 Task: Create a Workspace WS0000000009 in Trello with Workspace Type as ENGINEERING-IT and Workspace Description as WD0000000009. Invite a Team Member Email0000000033 to Workspace WS0000000009 in Trello. Invite a Team Member Email0000000034 to Workspace WS0000000009 in Trello. Invite a Team Member Email0000000035 to Workspace WS0000000009 in Trello. Invite a Team Member Email0000000036 to Workspace WS0000000009 in Trello
Action: Mouse moved to (404, 39)
Screenshot: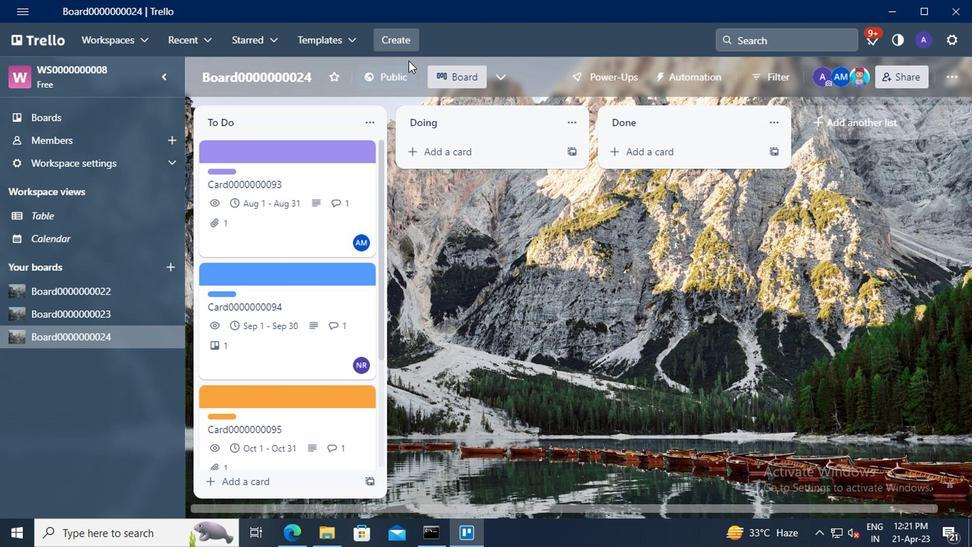 
Action: Mouse pressed left at (404, 39)
Screenshot: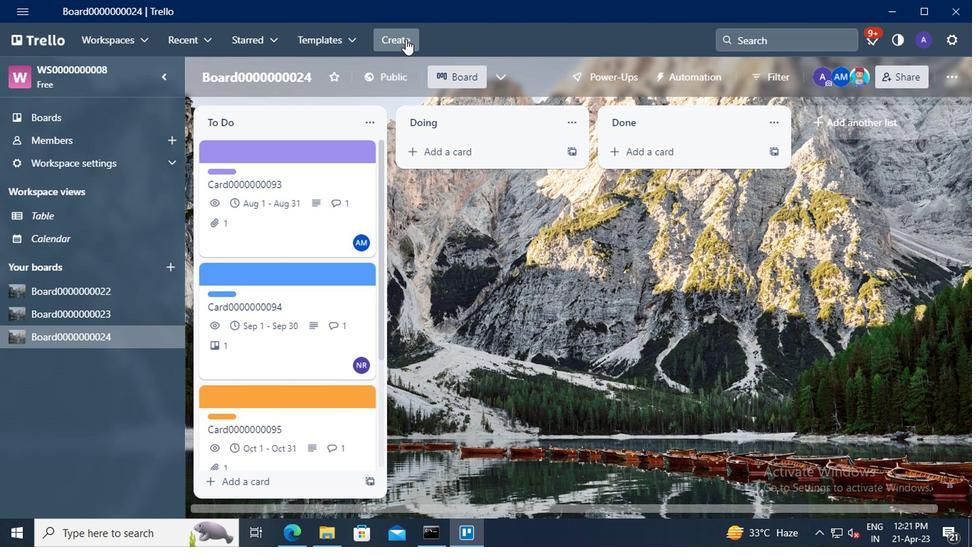 
Action: Mouse moved to (438, 200)
Screenshot: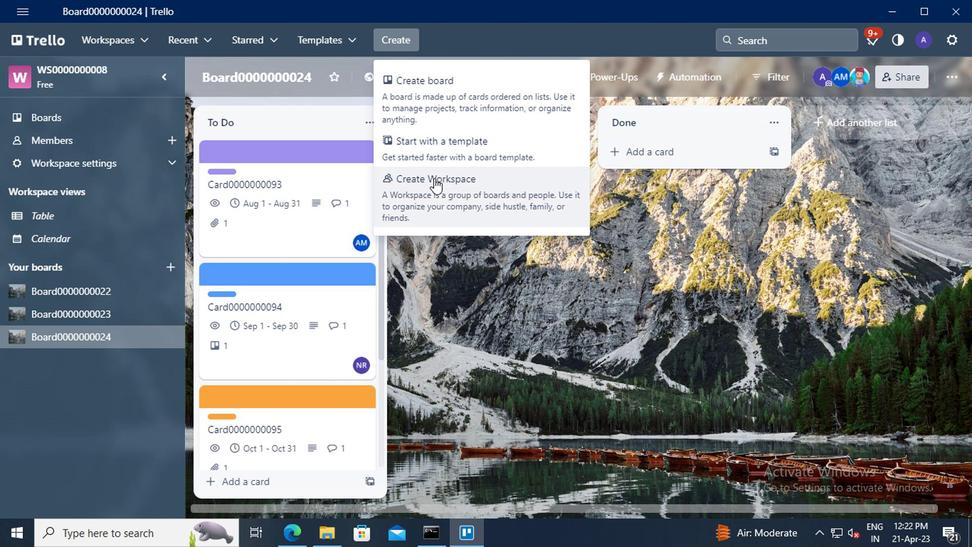 
Action: Mouse pressed left at (438, 200)
Screenshot: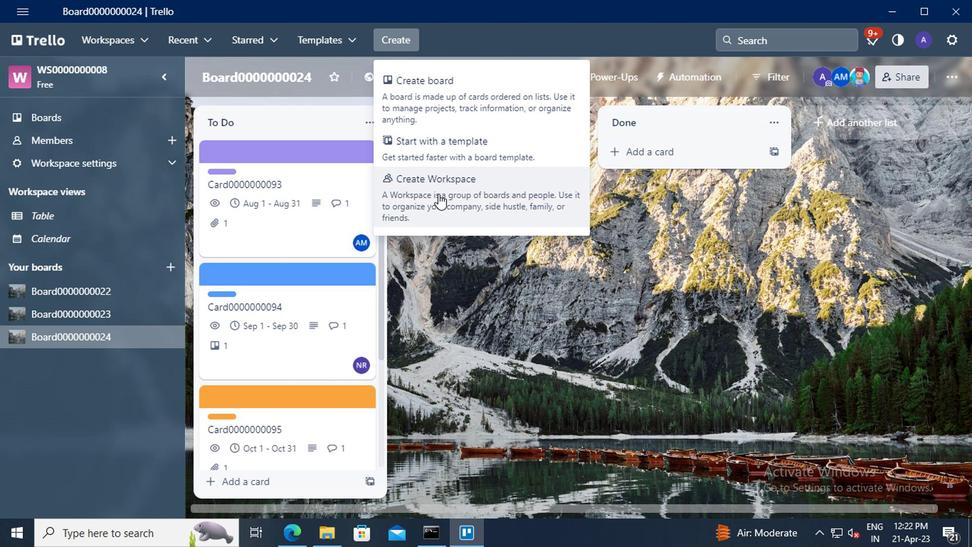 
Action: Mouse moved to (249, 230)
Screenshot: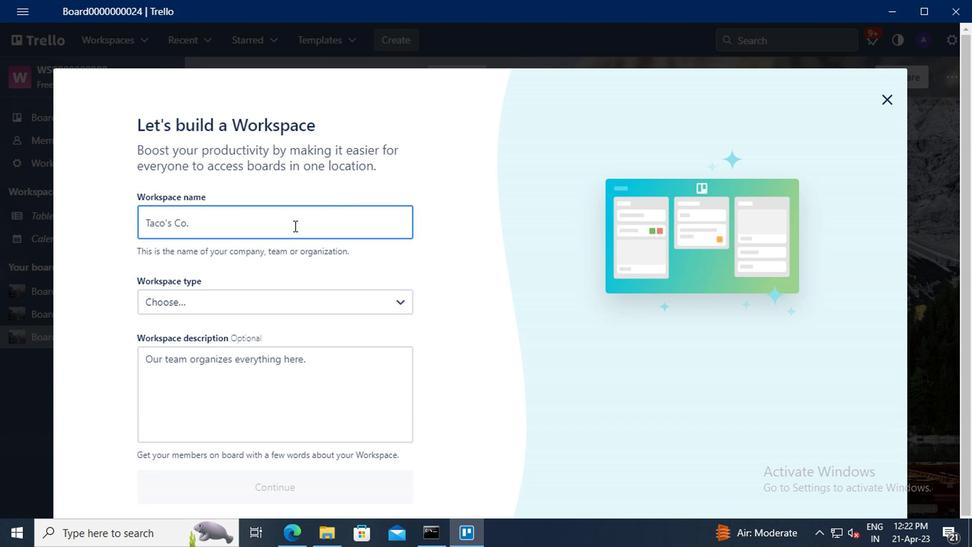 
Action: Mouse pressed left at (249, 230)
Screenshot: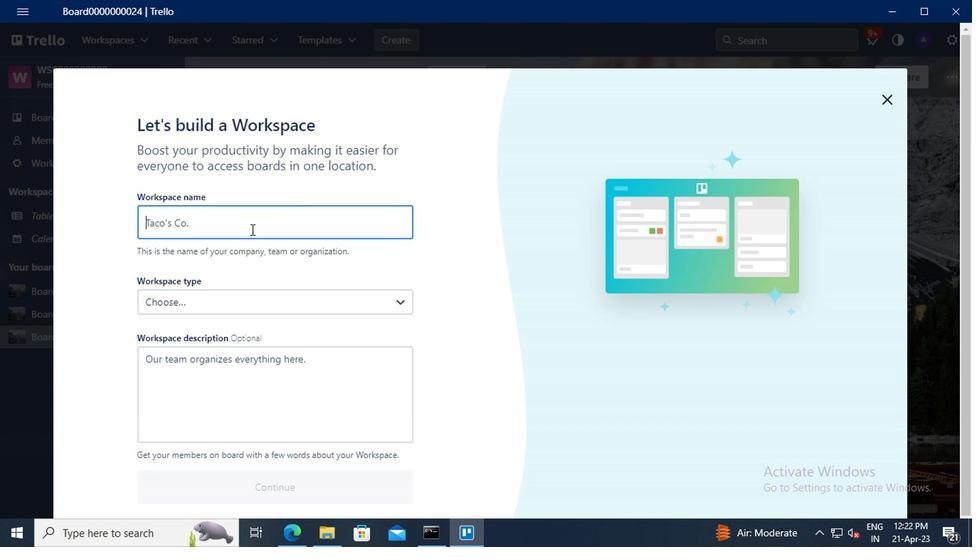 
Action: Key pressed <Key.shift>WS0000000009
Screenshot: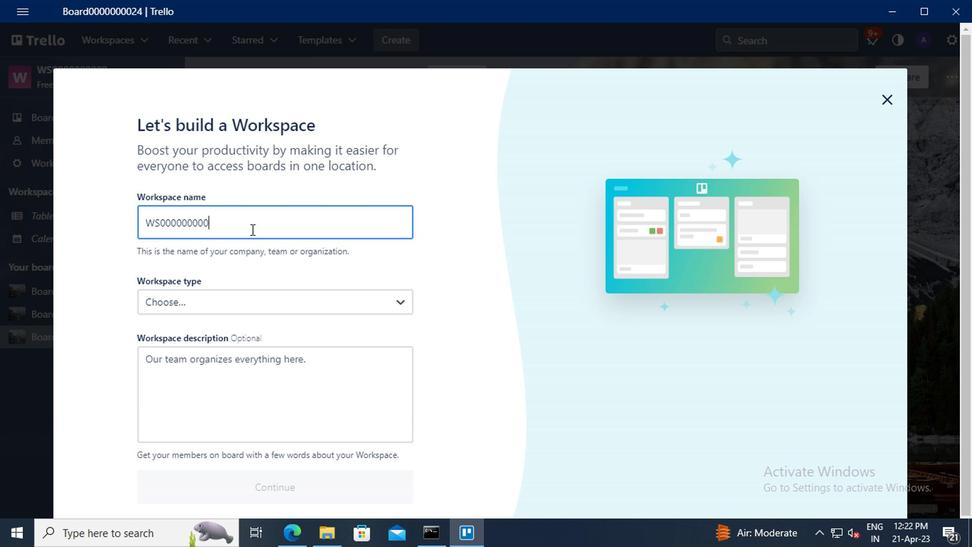 
Action: Mouse moved to (261, 298)
Screenshot: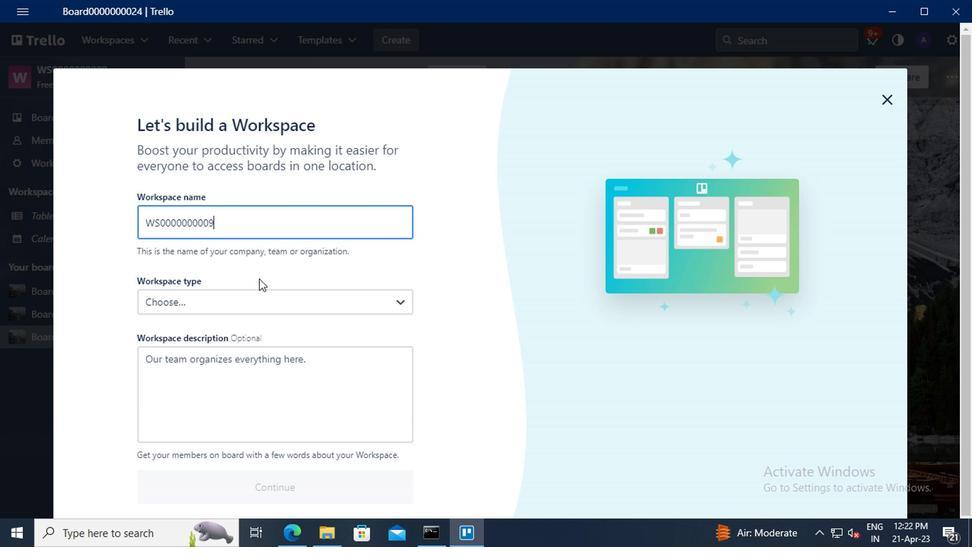 
Action: Mouse pressed left at (261, 298)
Screenshot: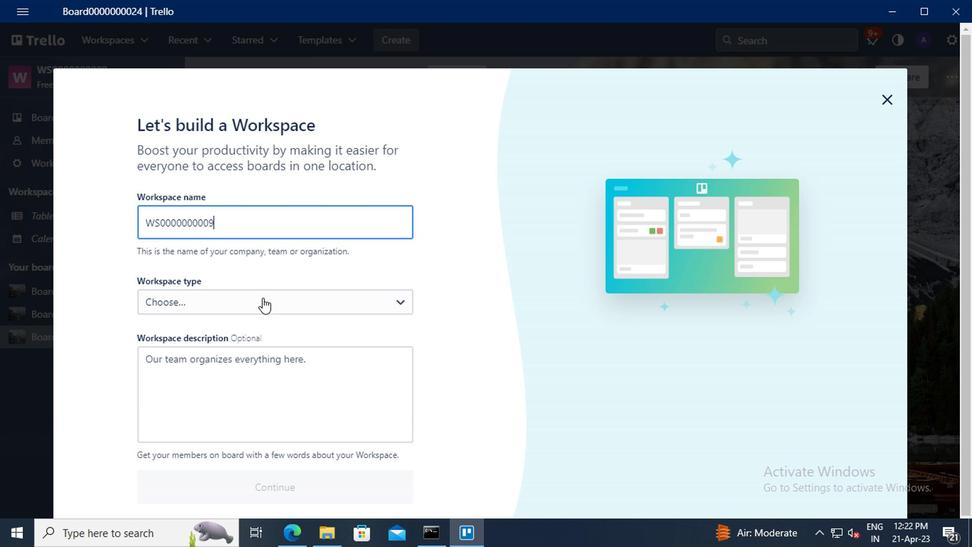 
Action: Mouse moved to (180, 384)
Screenshot: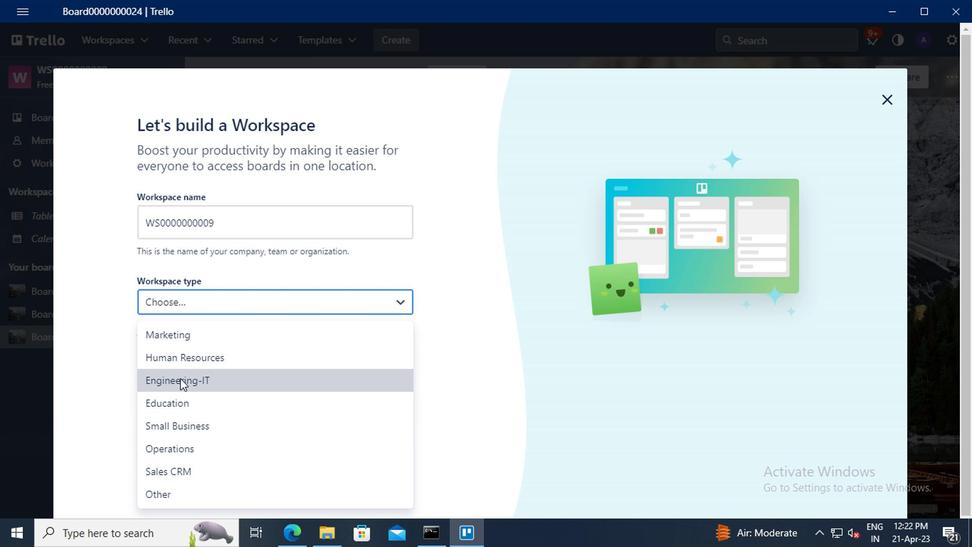 
Action: Mouse pressed left at (180, 384)
Screenshot: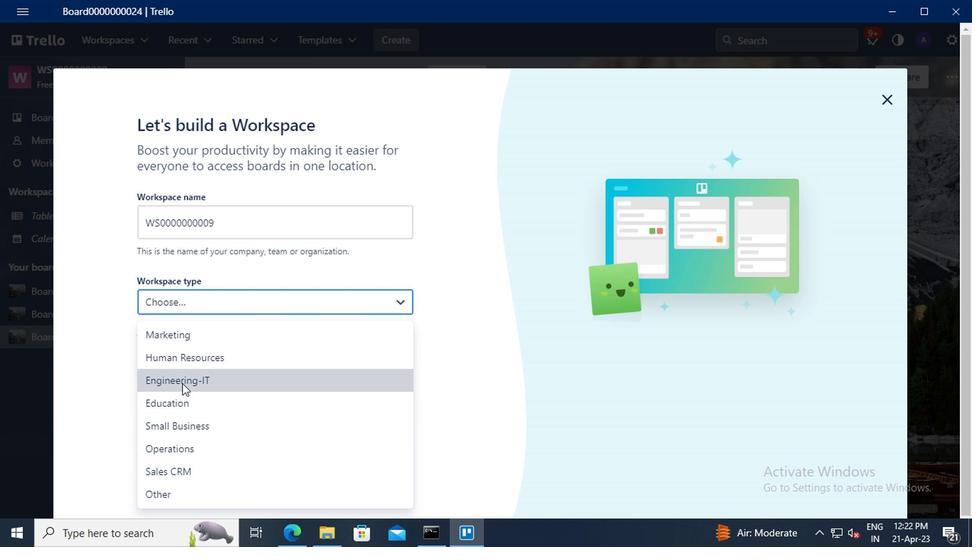 
Action: Mouse moved to (172, 375)
Screenshot: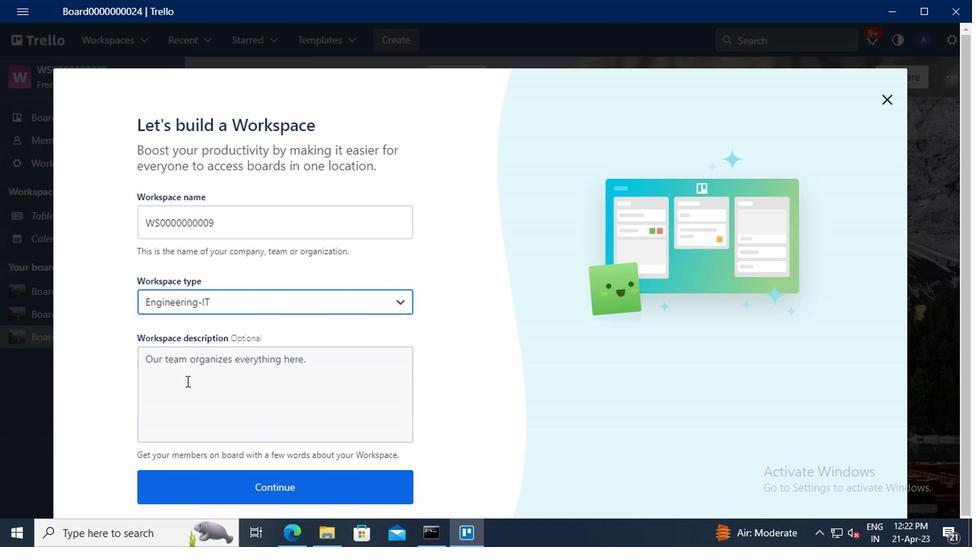 
Action: Mouse pressed left at (172, 375)
Screenshot: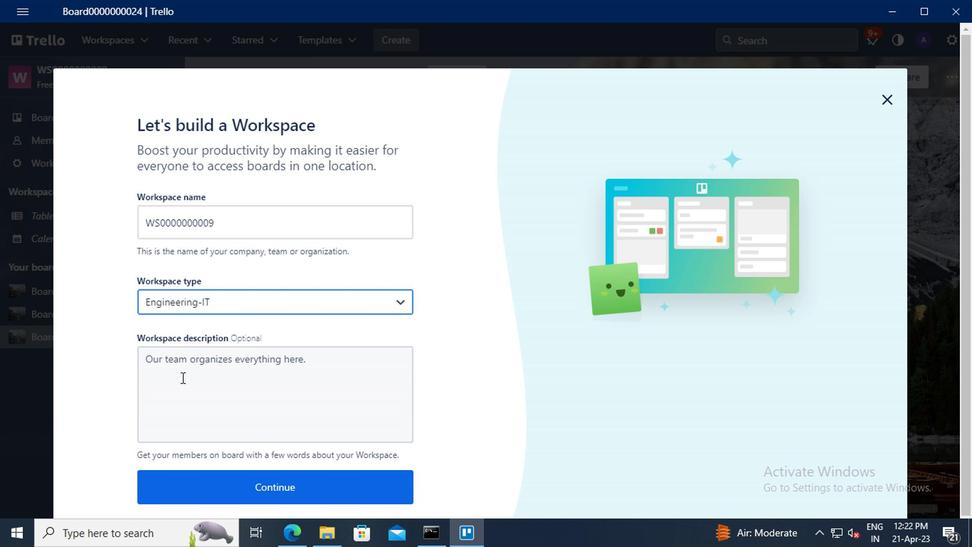 
Action: Key pressed <Key.shift>WD0000000009
Screenshot: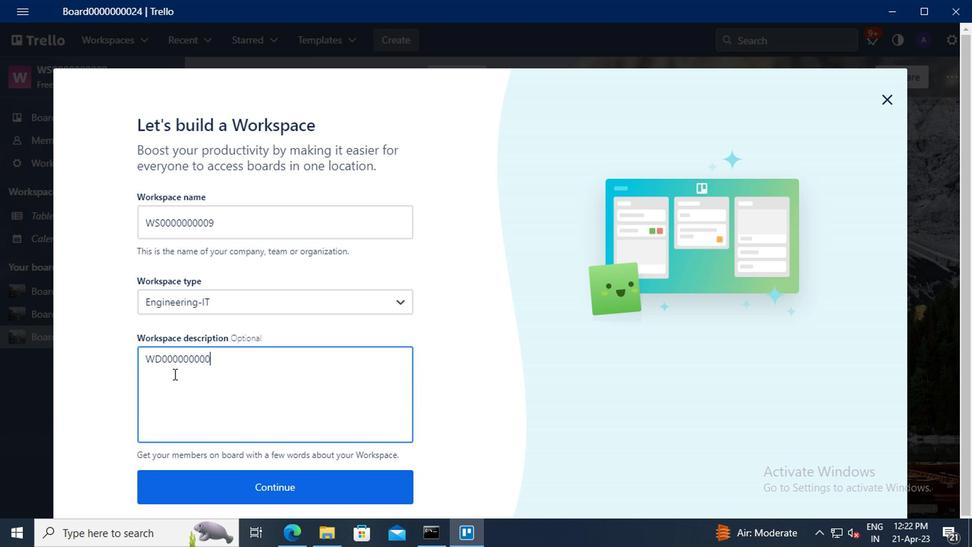 
Action: Mouse moved to (244, 495)
Screenshot: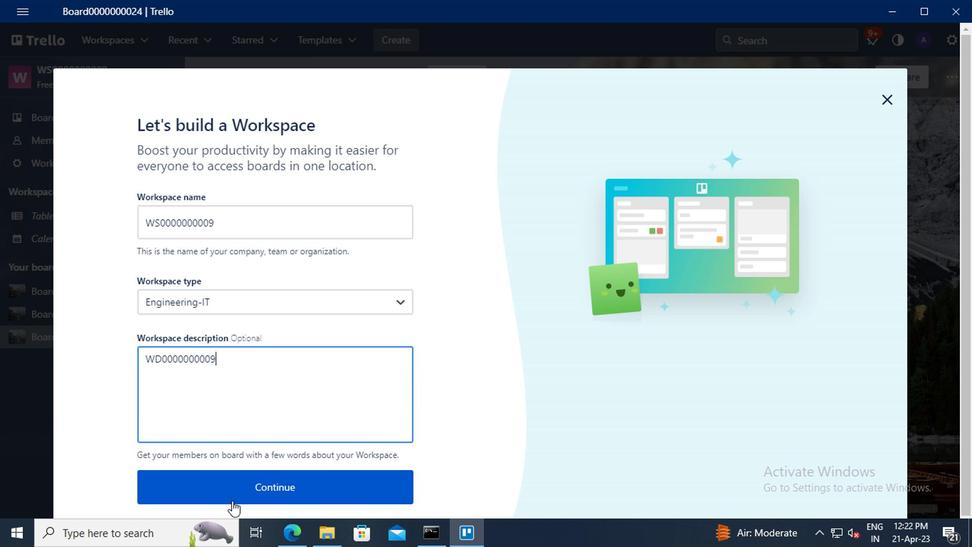 
Action: Mouse pressed left at (244, 495)
Screenshot: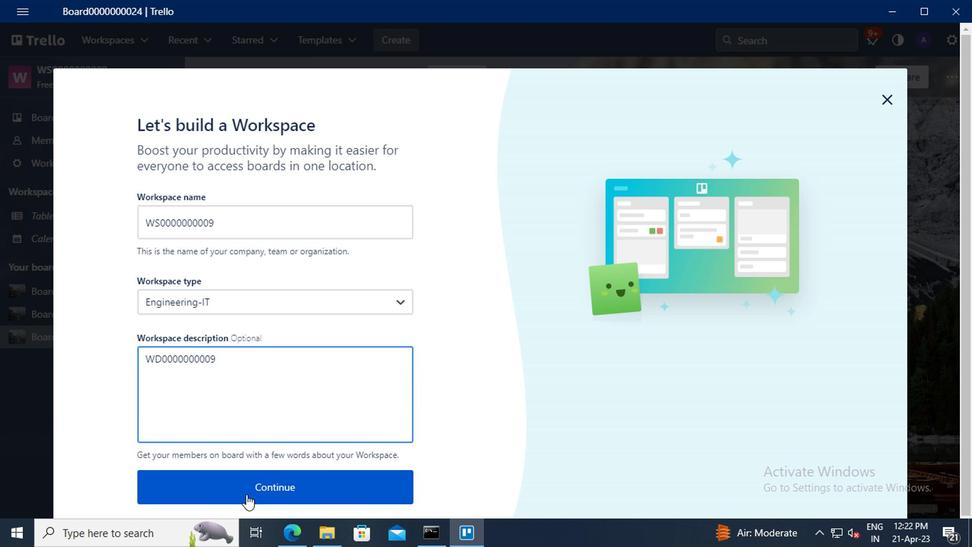 
Action: Mouse moved to (286, 340)
Screenshot: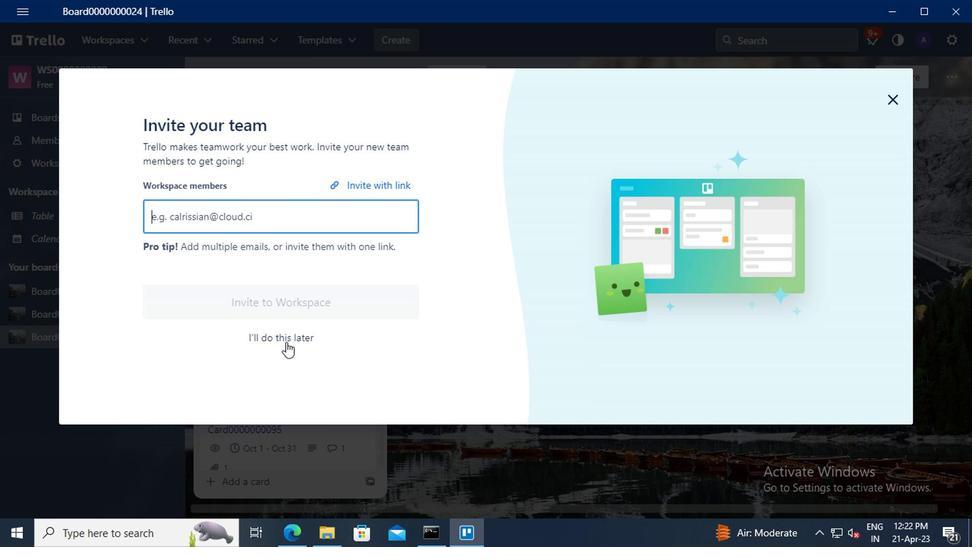 
Action: Mouse pressed left at (286, 340)
Screenshot: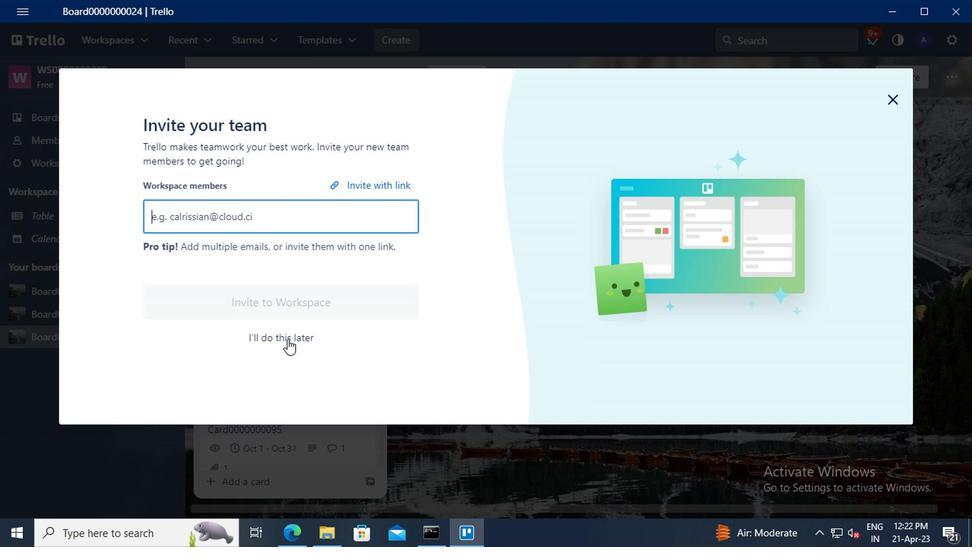 
Action: Mouse moved to (795, 91)
Screenshot: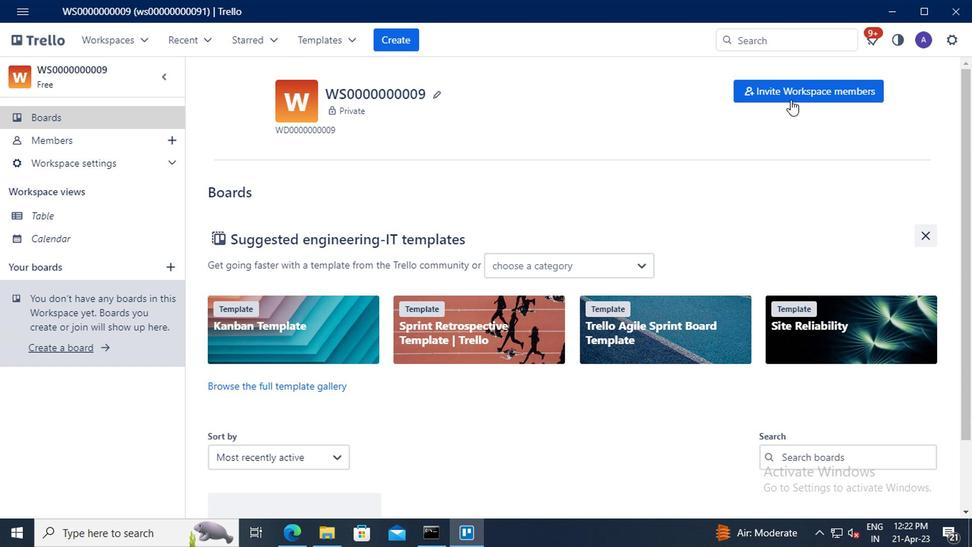 
Action: Mouse pressed left at (795, 91)
Screenshot: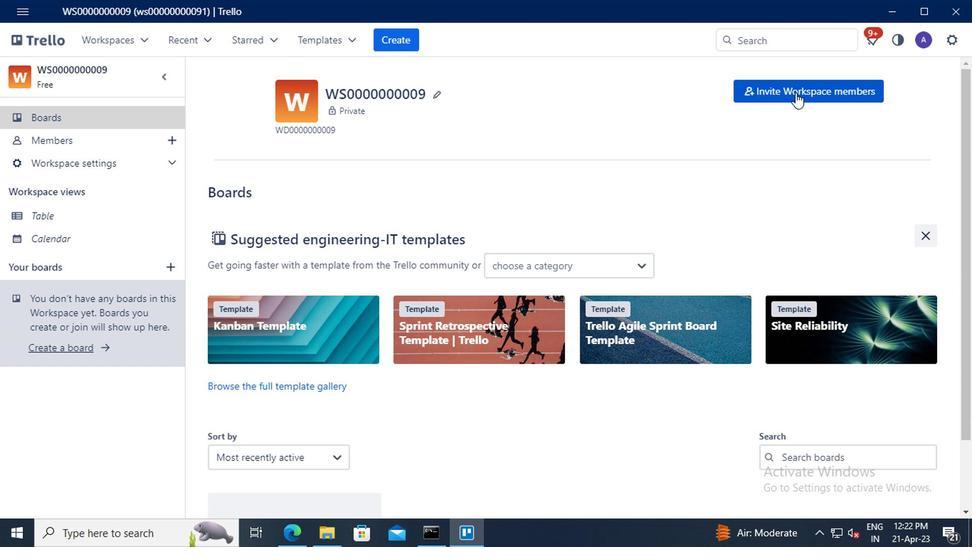 
Action: Mouse moved to (360, 264)
Screenshot: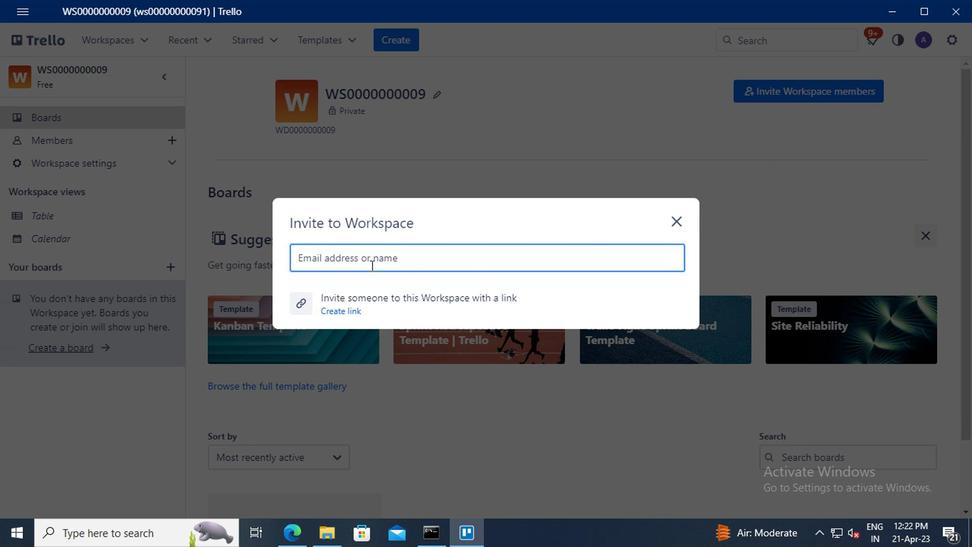 
Action: Mouse pressed left at (360, 264)
Screenshot: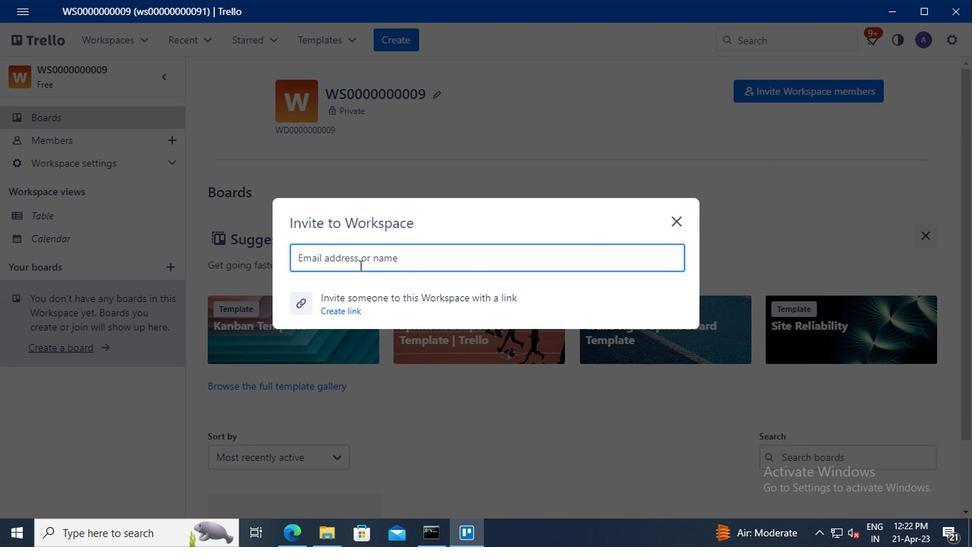 
Action: Key pressed MAILAUSTRALIA7<Key.shift>@GMAIL.COM<Key.enter>
Screenshot: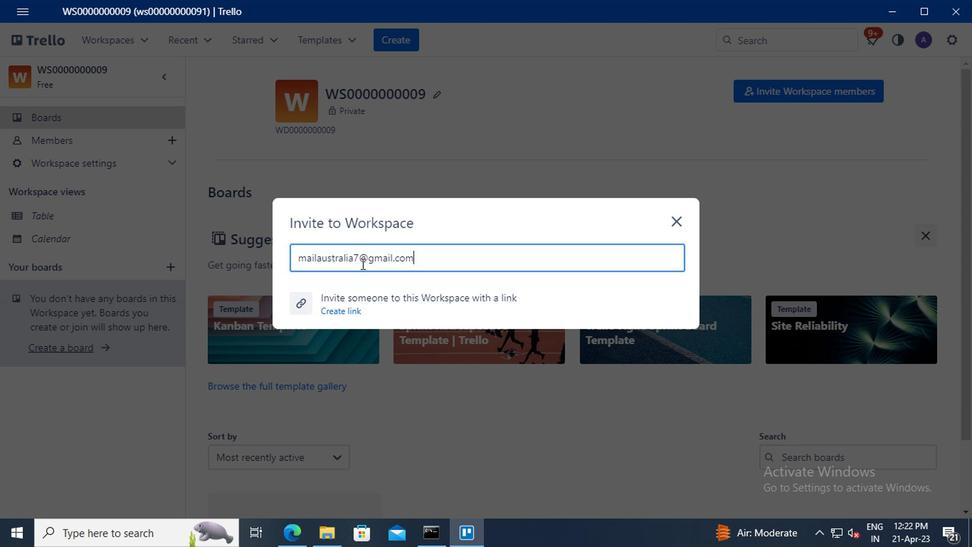 
Action: Mouse moved to (645, 225)
Screenshot: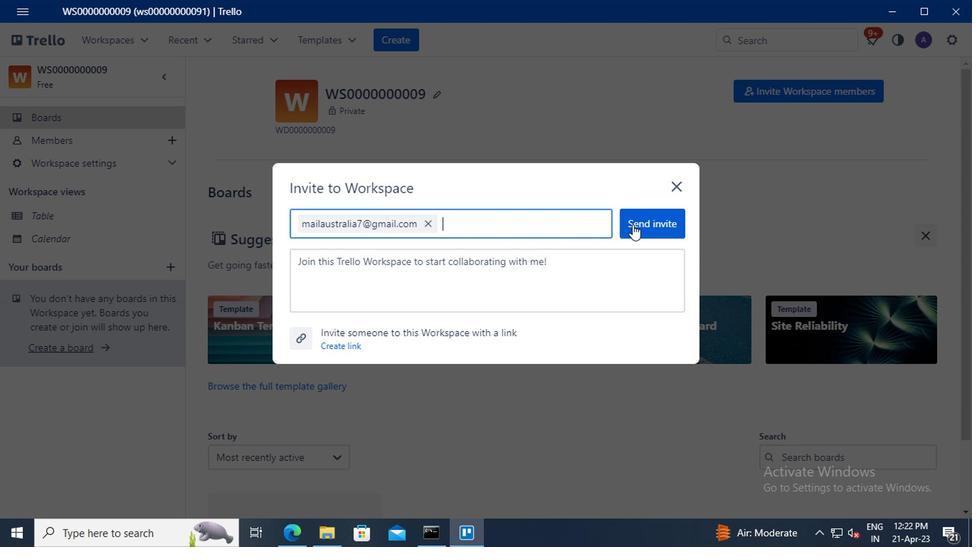 
Action: Mouse pressed left at (645, 225)
Screenshot: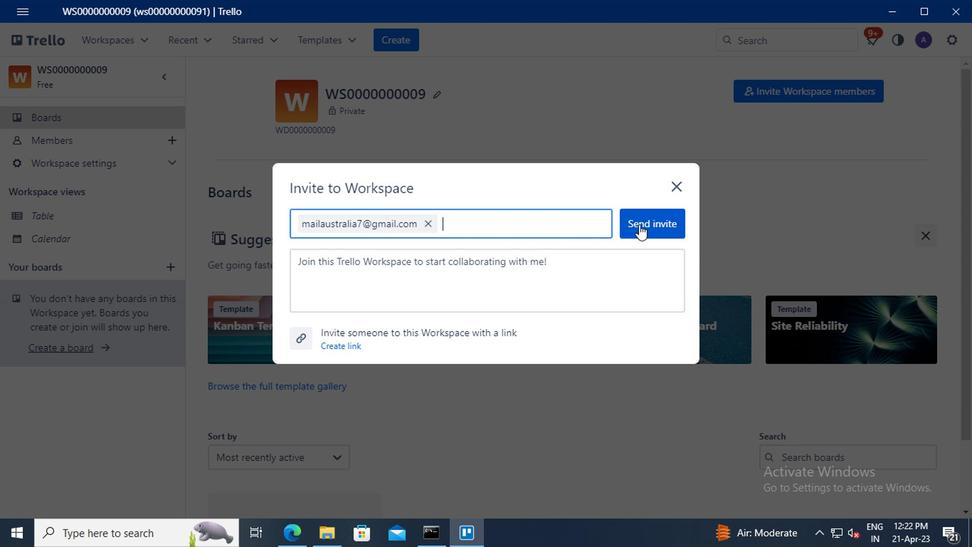 
Action: Mouse moved to (778, 92)
Screenshot: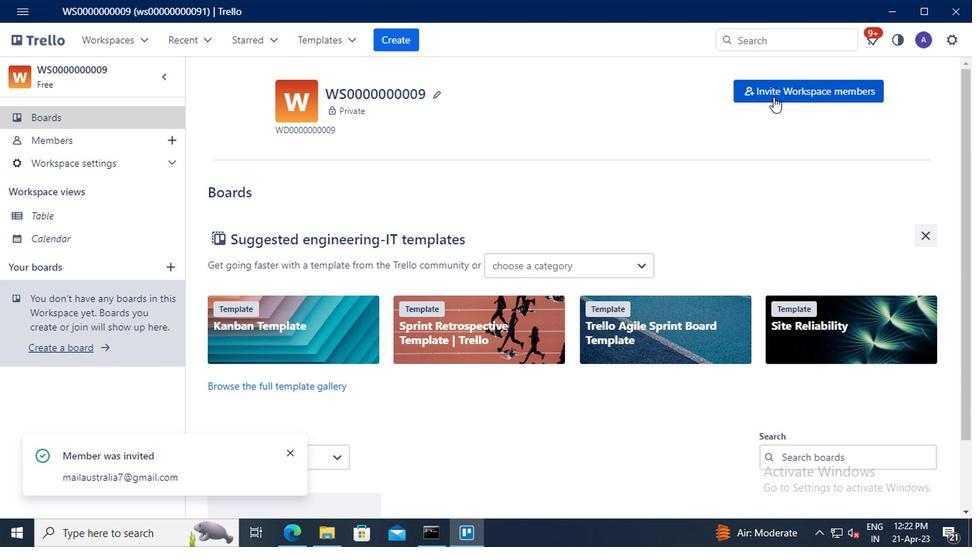 
Action: Mouse pressed left at (778, 92)
Screenshot: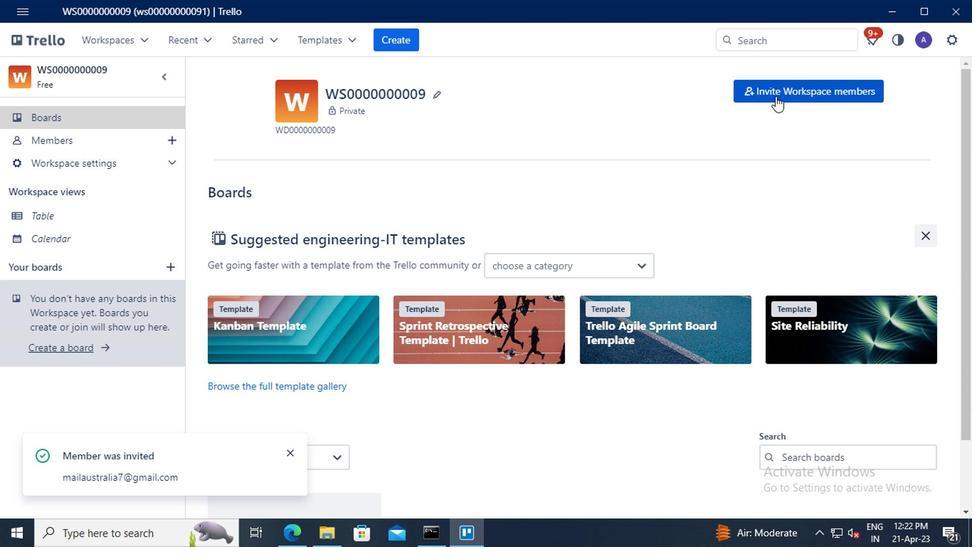
Action: Mouse moved to (366, 252)
Screenshot: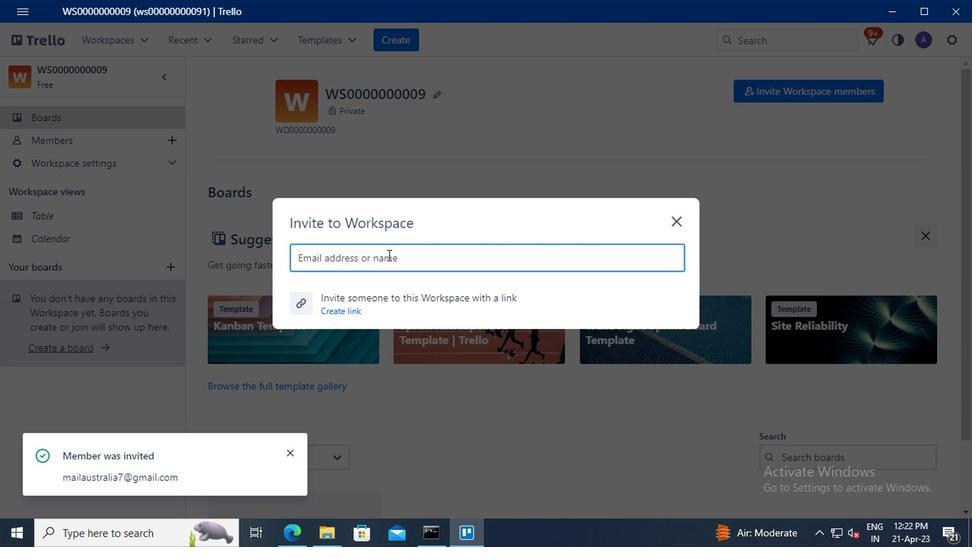 
Action: Mouse pressed left at (366, 252)
Screenshot: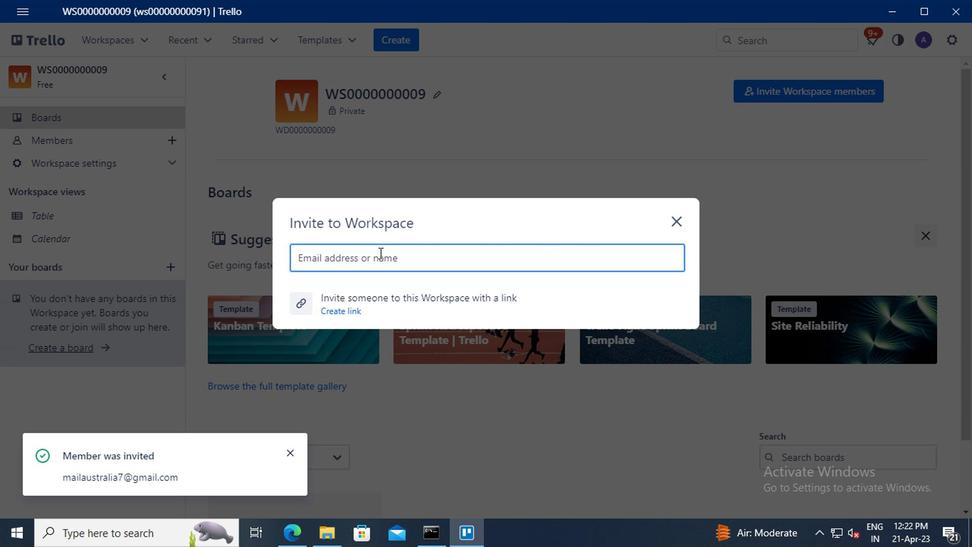 
Action: Key pressed NIKRATHI889<Key.shift>@GMAIL.COM<Key.enter>
Screenshot: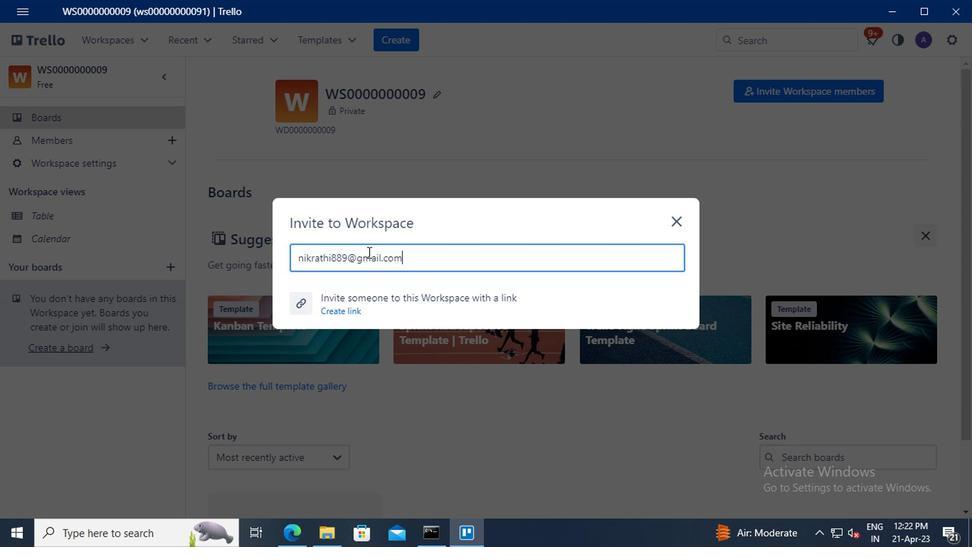 
Action: Mouse moved to (646, 221)
Screenshot: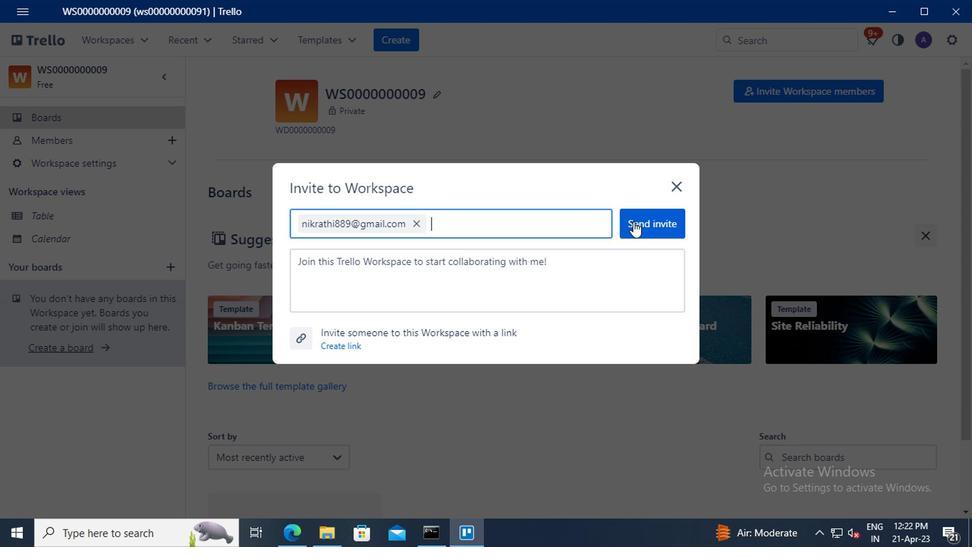 
Action: Mouse pressed left at (646, 221)
Screenshot: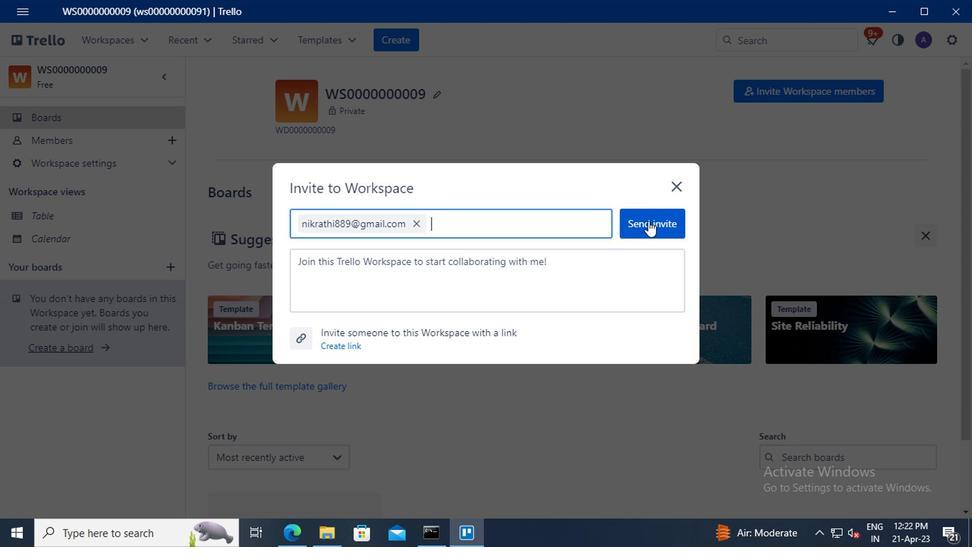 
Action: Mouse moved to (808, 94)
Screenshot: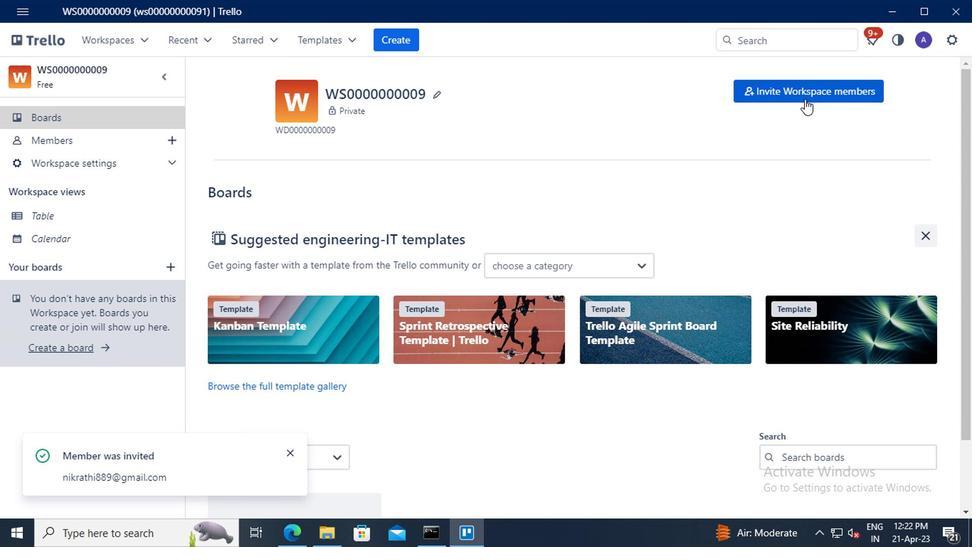
Action: Mouse pressed left at (808, 94)
Screenshot: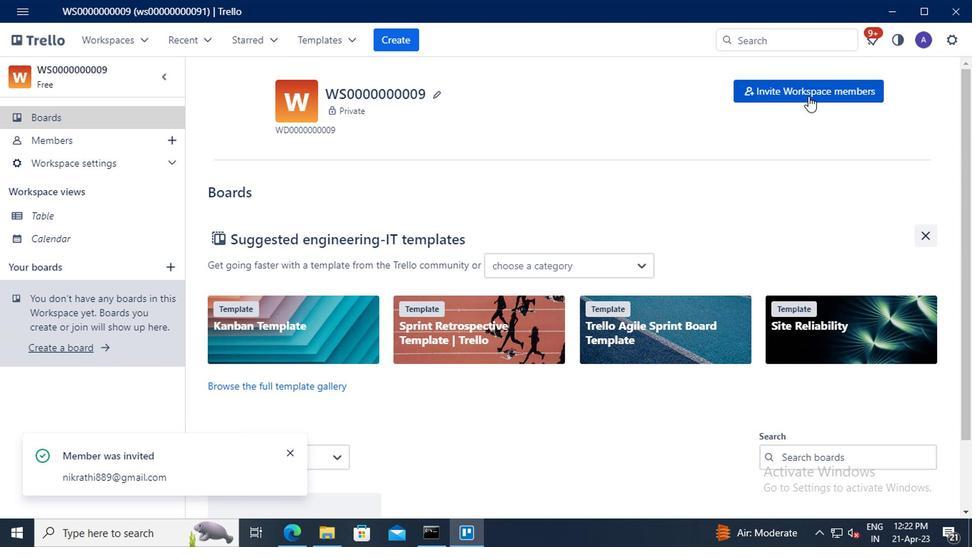 
Action: Mouse moved to (353, 254)
Screenshot: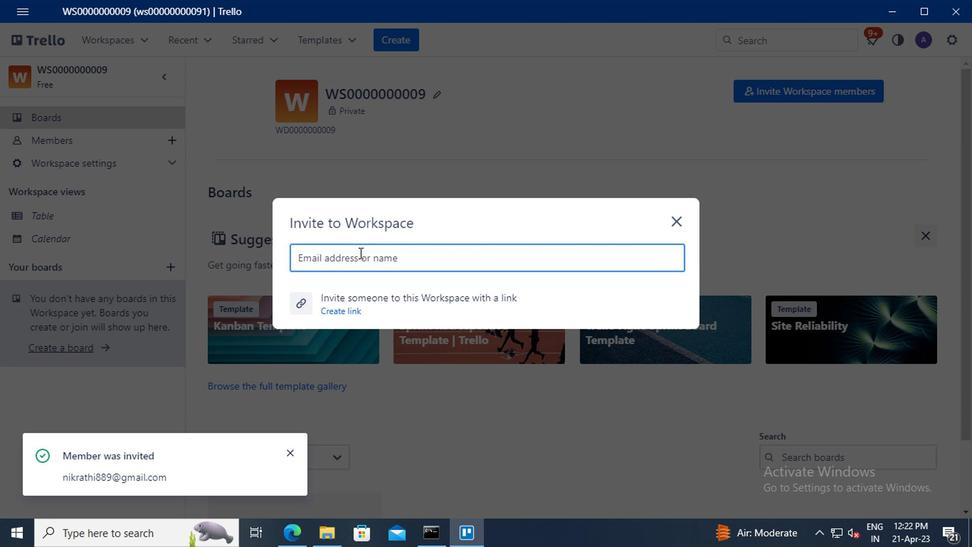 
Action: Mouse pressed left at (353, 254)
Screenshot: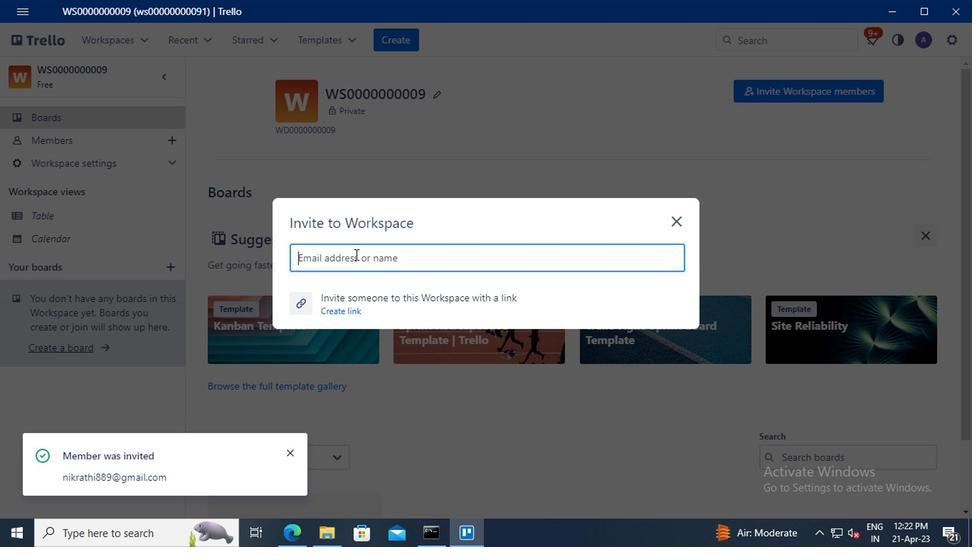 
Action: Mouse moved to (355, 254)
Screenshot: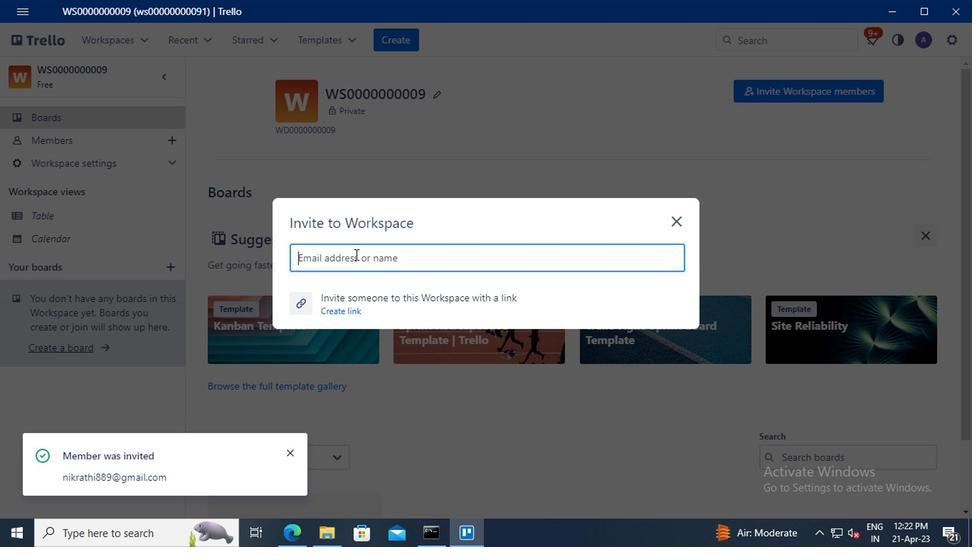 
Action: Key pressed CARXXSTREET791<Key.shift>@GMAIL.COM<Key.enter>
Screenshot: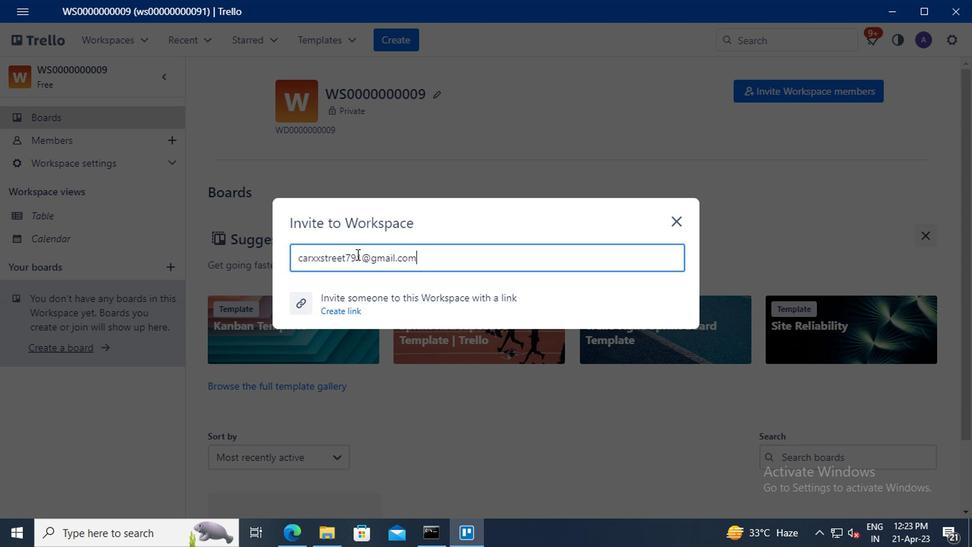 
Action: Mouse moved to (675, 221)
Screenshot: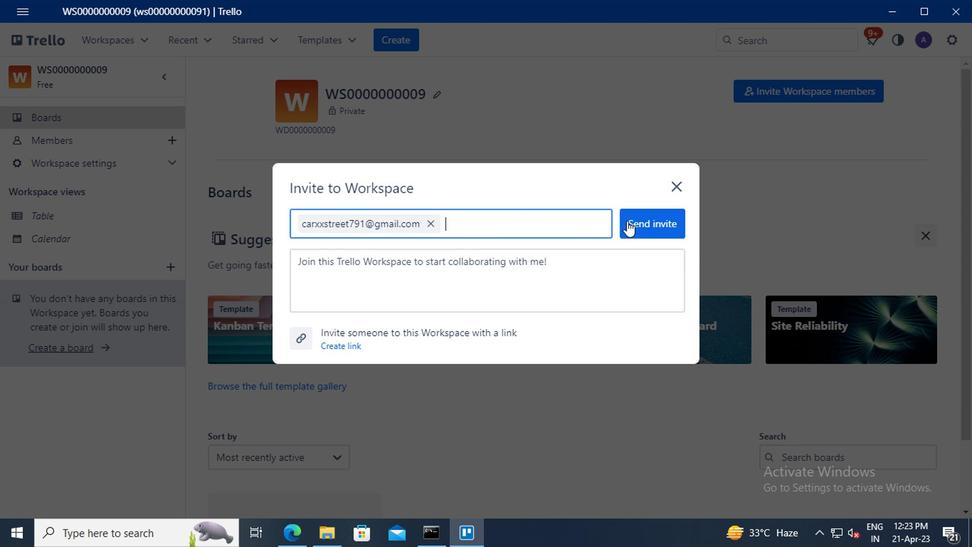 
Action: Mouse pressed left at (675, 221)
Screenshot: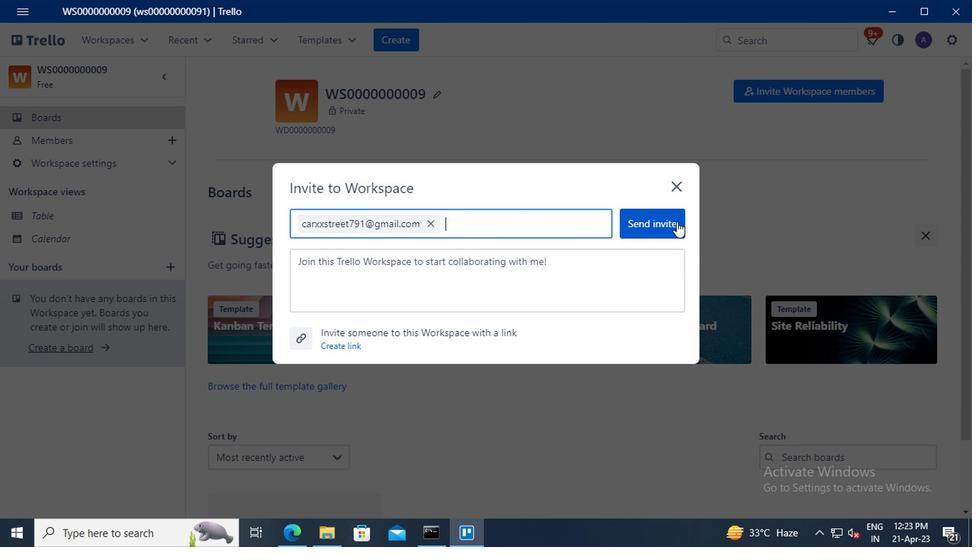 
Action: Mouse moved to (793, 90)
Screenshot: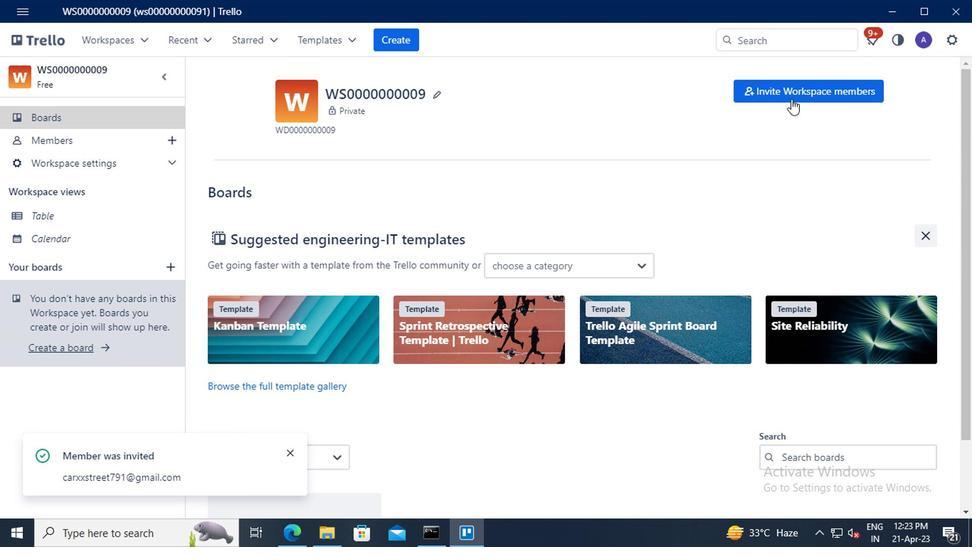 
Action: Mouse pressed left at (793, 90)
Screenshot: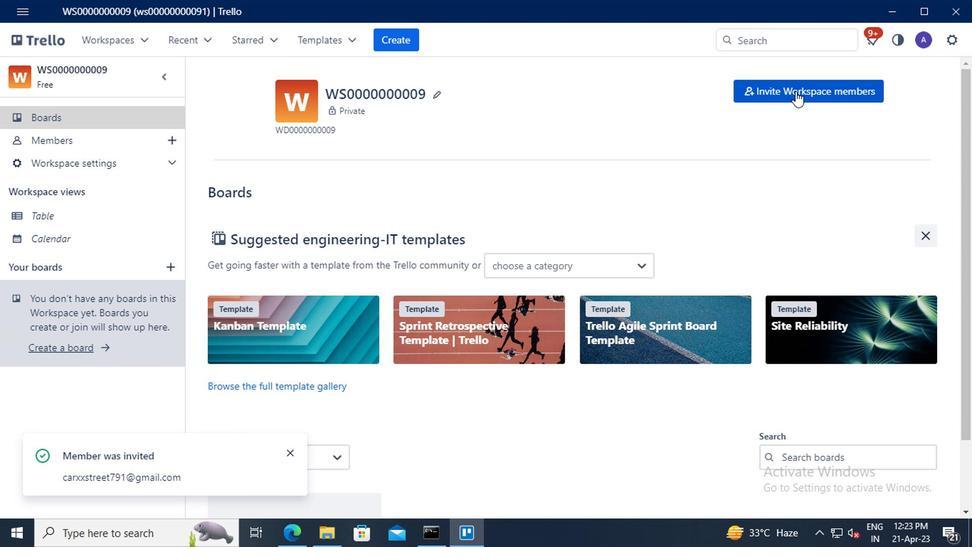 
Action: Mouse moved to (398, 254)
Screenshot: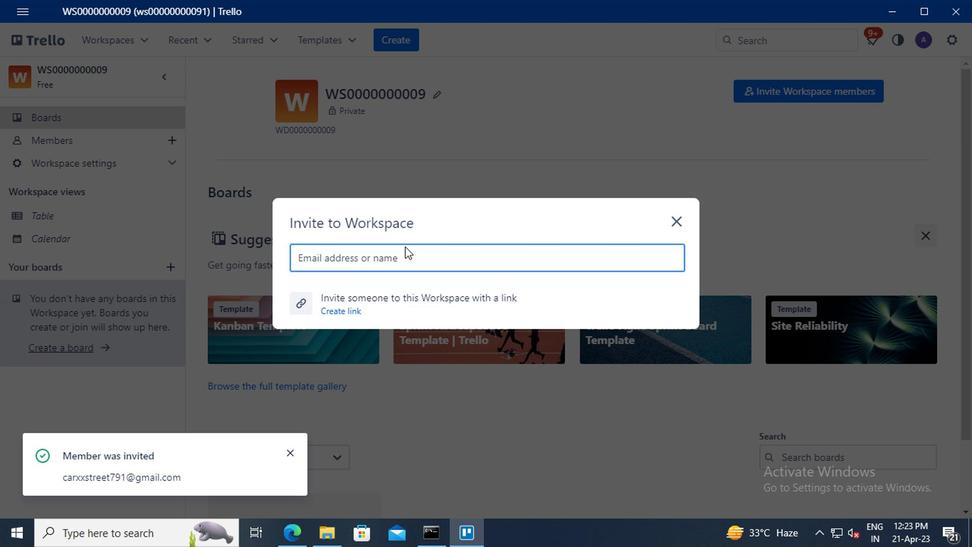 
Action: Mouse pressed left at (398, 254)
Screenshot: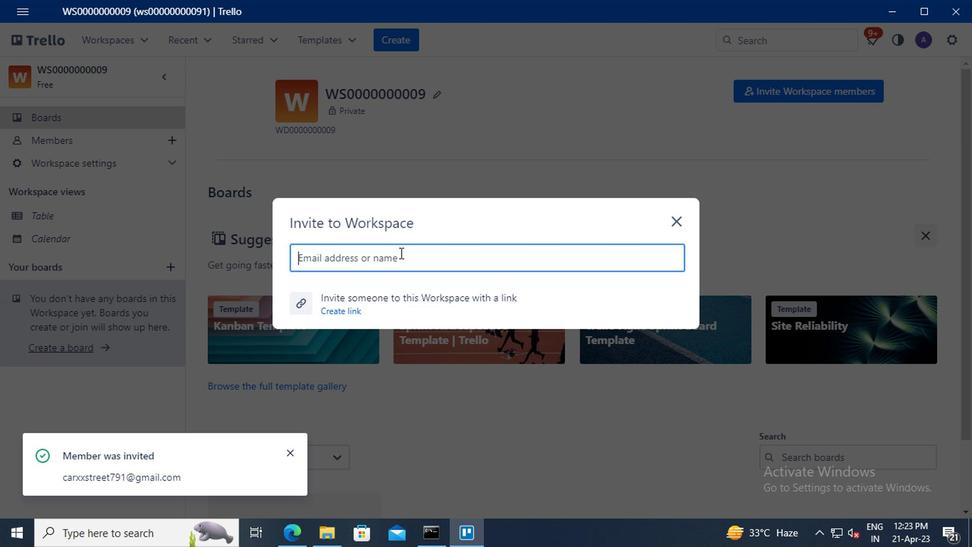 
Action: Key pressed VINNYOFFICE2<Key.shift>@GMAIL.COM<Key.enter>
Screenshot: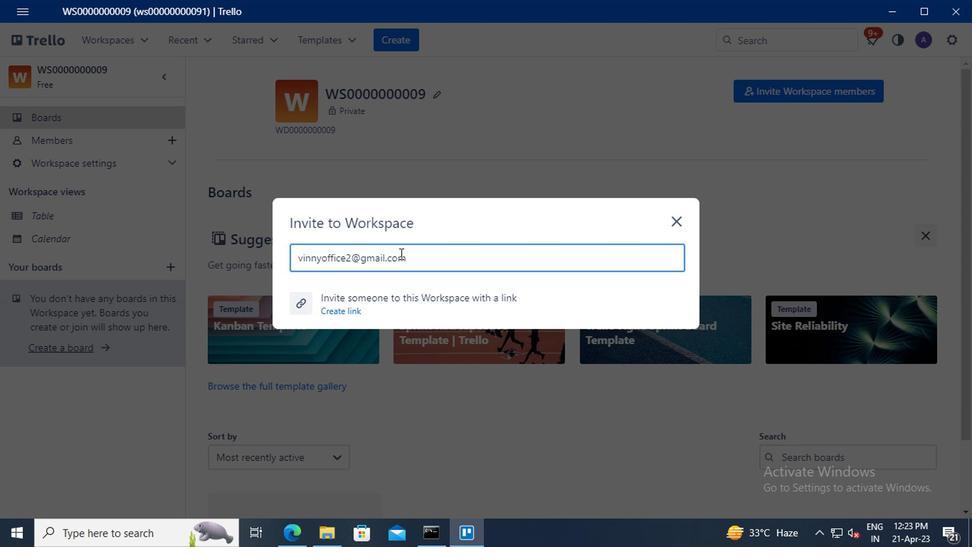 
Action: Mouse moved to (652, 215)
Screenshot: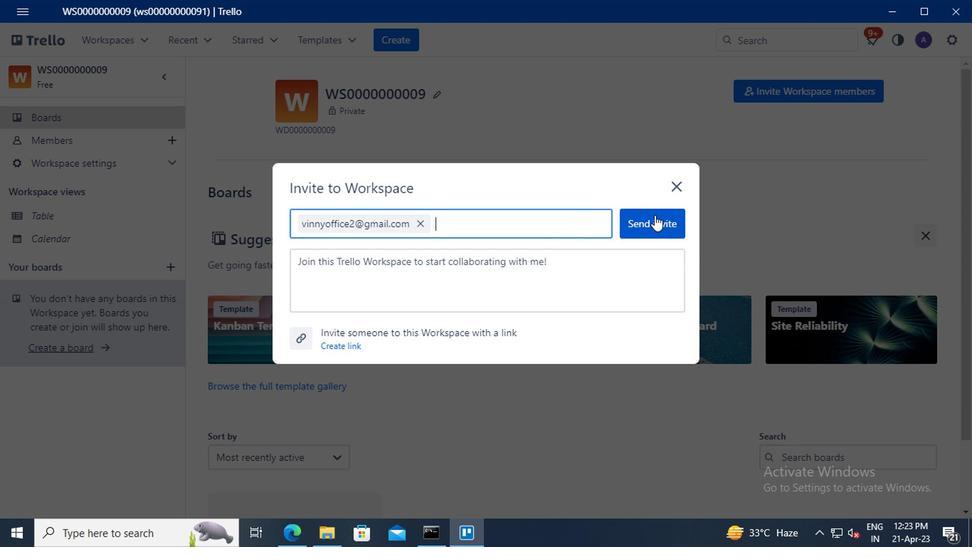 
Action: Mouse pressed left at (652, 215)
Screenshot: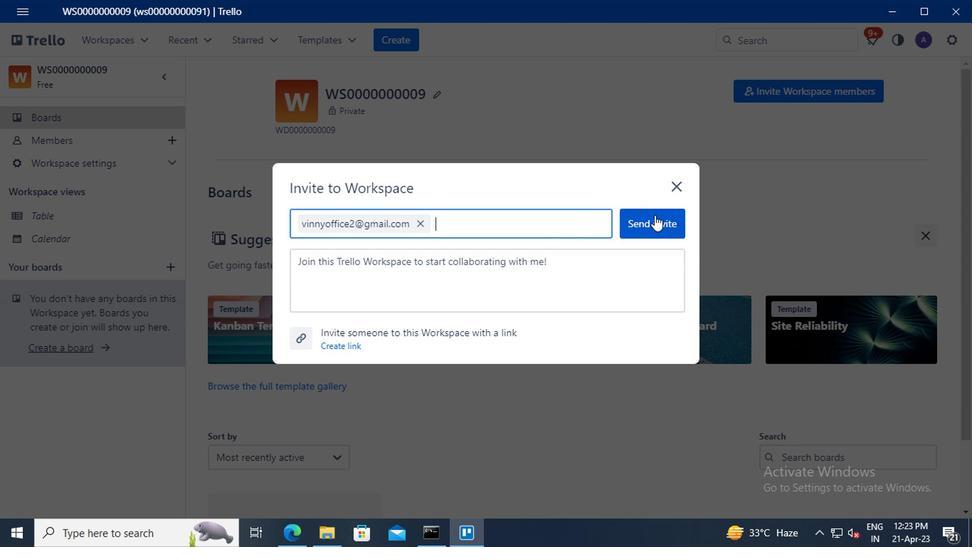 
